 Task: Add a signature Mason Kelly containing Have a great National Clean Off Your Desk Day, Mason Kelly to email address softage.6@softage.net and add a folder Homeowners associations
Action: Mouse moved to (88, 87)
Screenshot: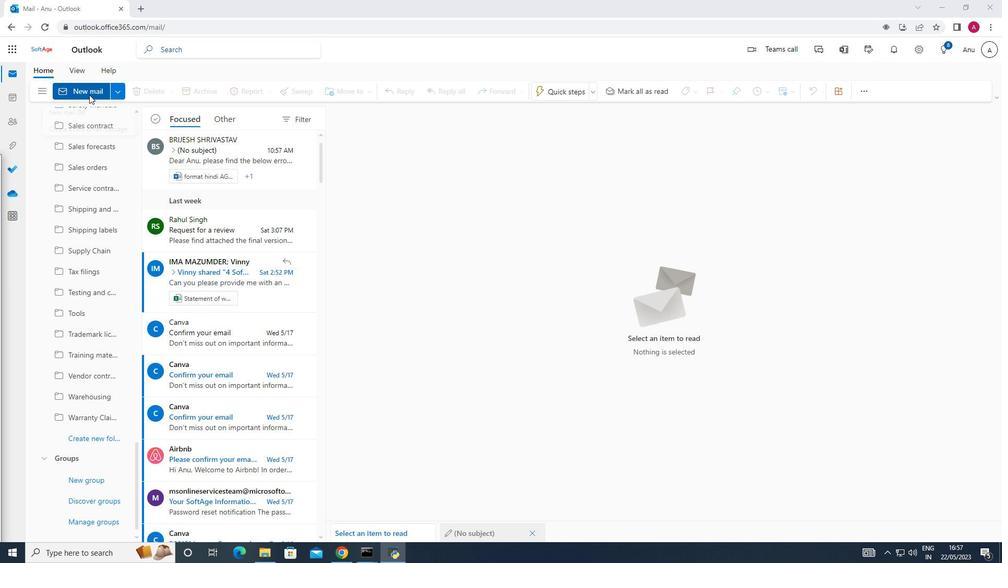 
Action: Mouse pressed left at (88, 87)
Screenshot: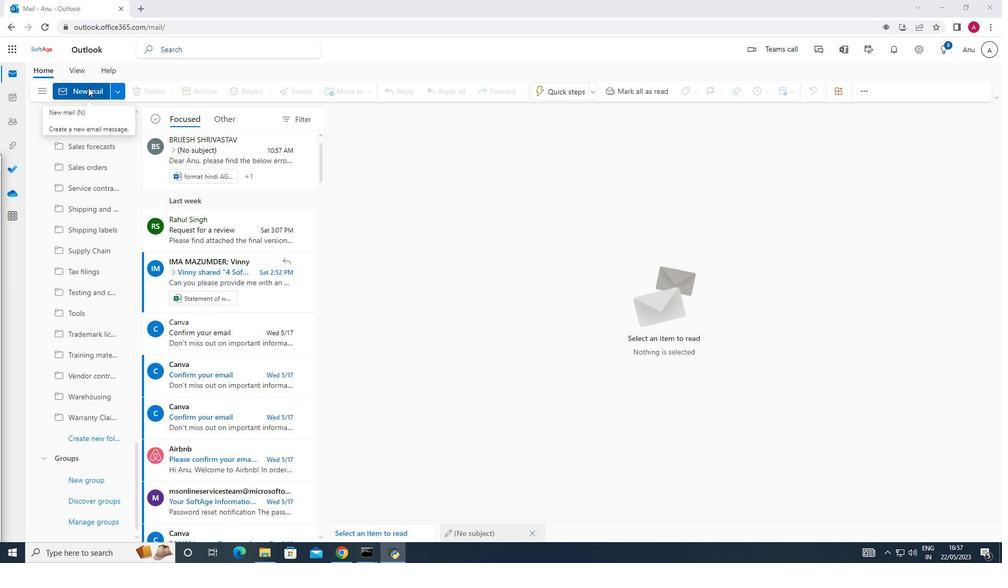 
Action: Mouse moved to (707, 93)
Screenshot: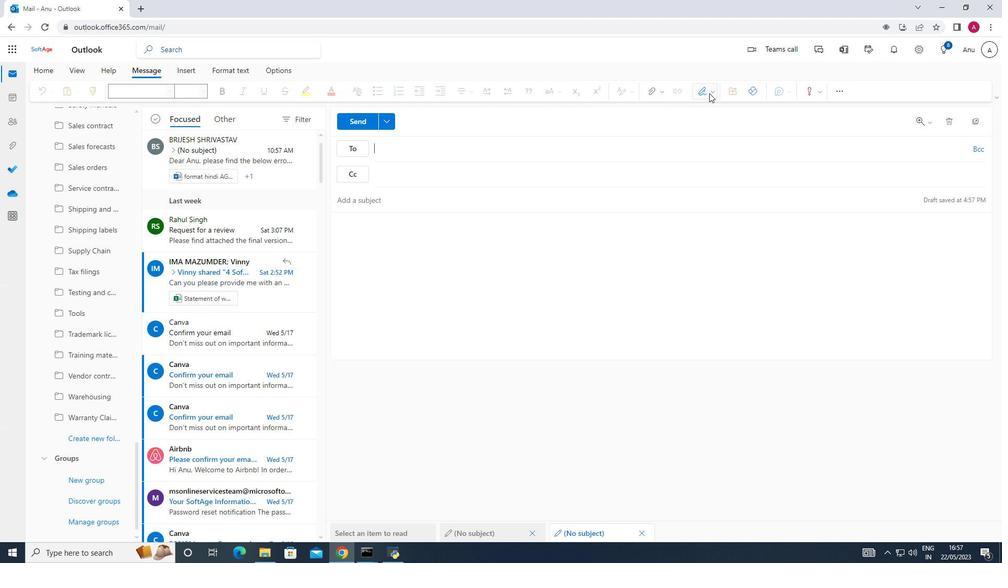 
Action: Mouse pressed left at (707, 93)
Screenshot: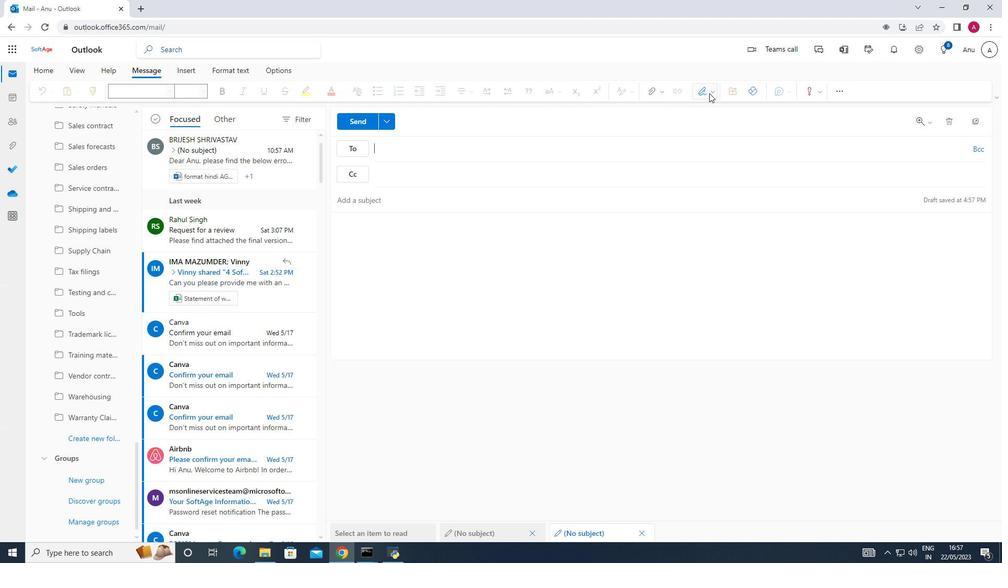 
Action: Mouse moved to (691, 135)
Screenshot: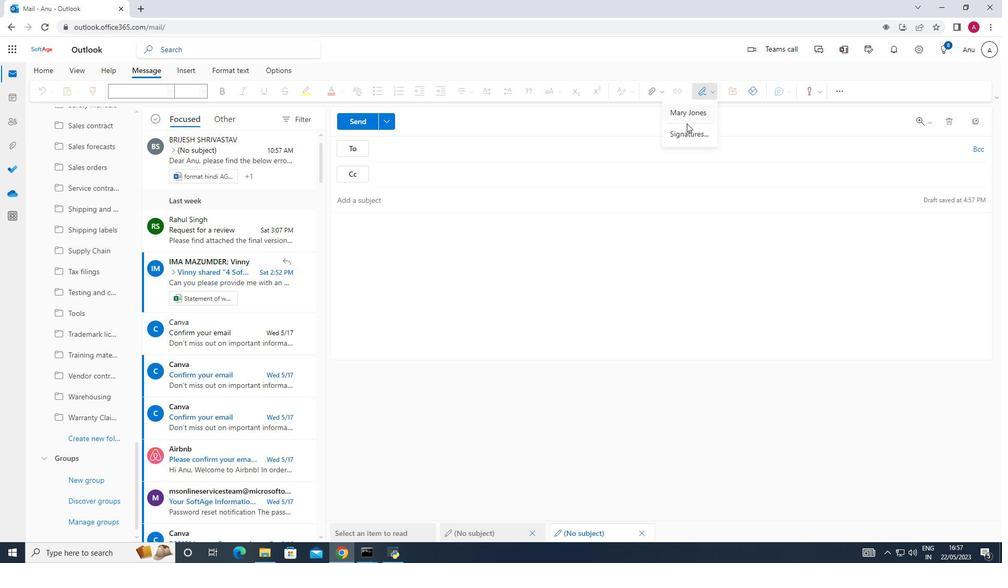 
Action: Mouse pressed left at (691, 135)
Screenshot: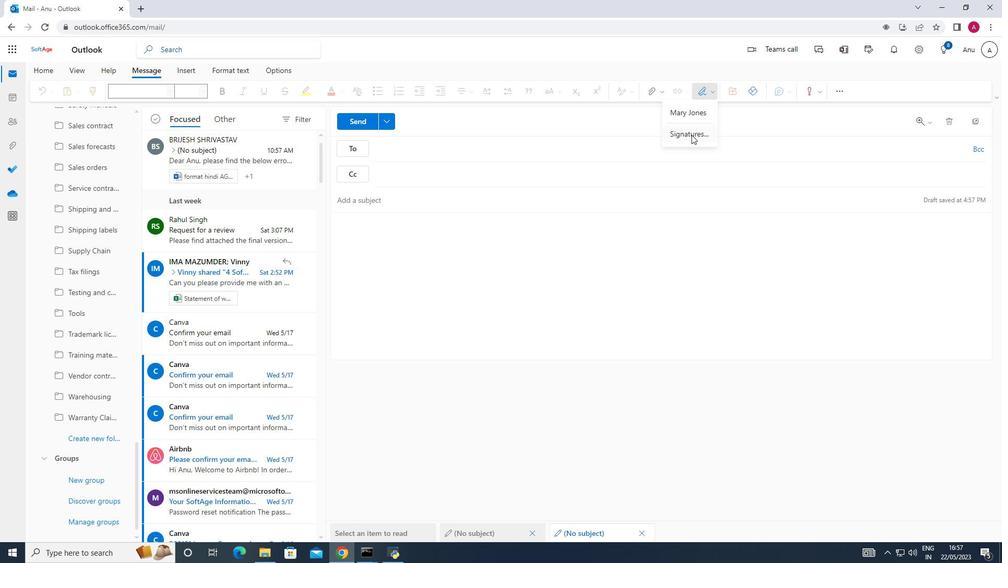 
Action: Mouse moved to (701, 171)
Screenshot: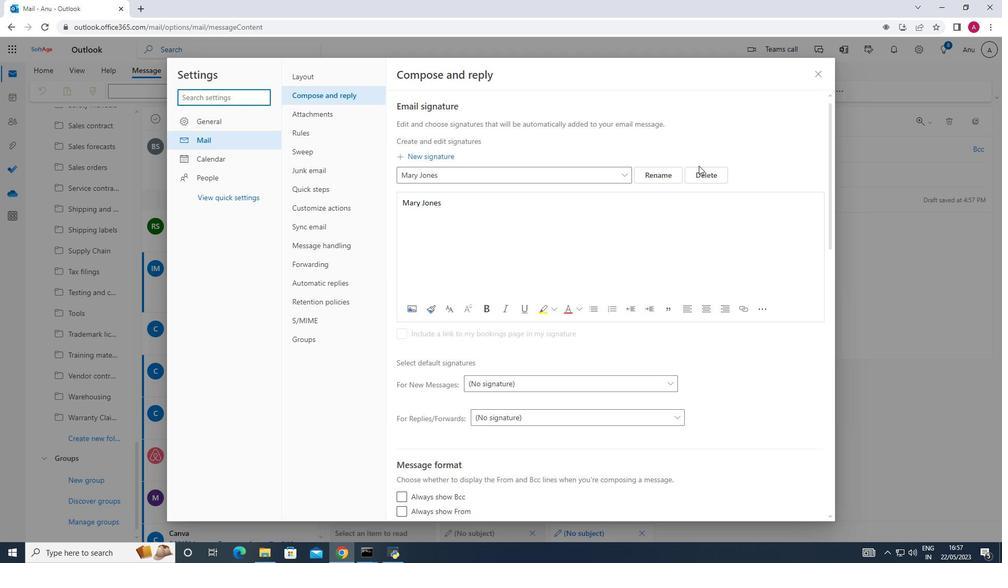 
Action: Mouse pressed left at (701, 171)
Screenshot: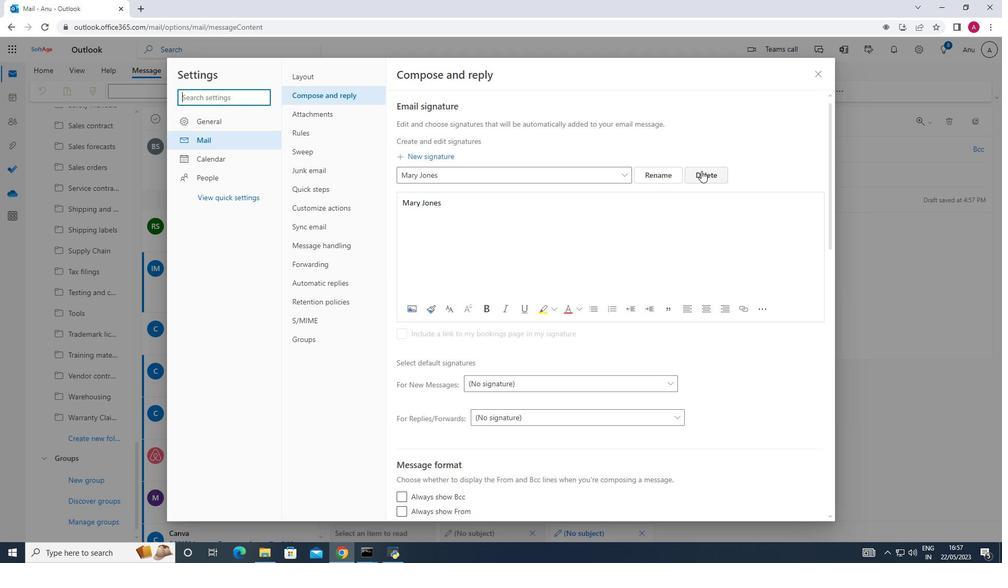 
Action: Mouse moved to (508, 166)
Screenshot: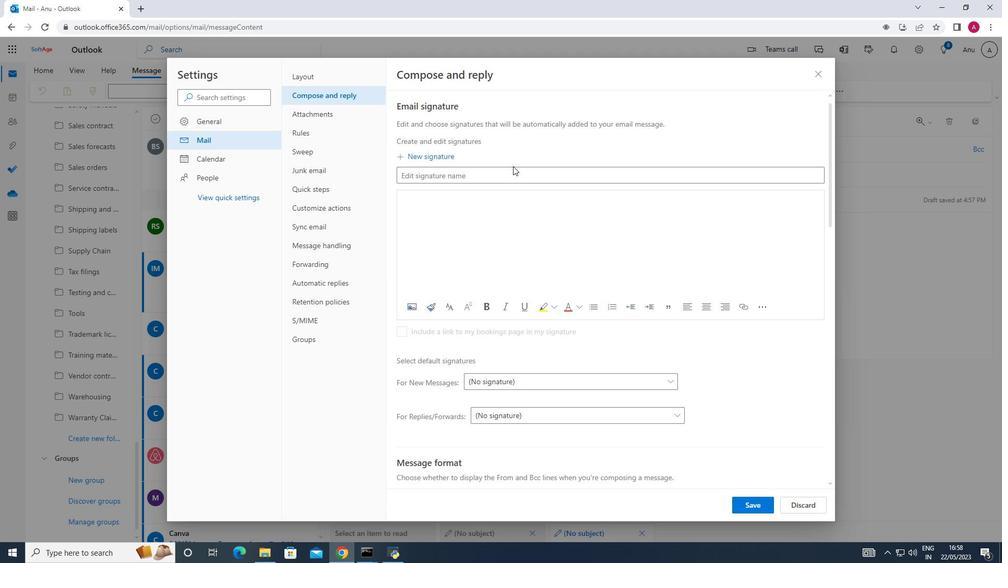 
Action: Mouse pressed left at (508, 166)
Screenshot: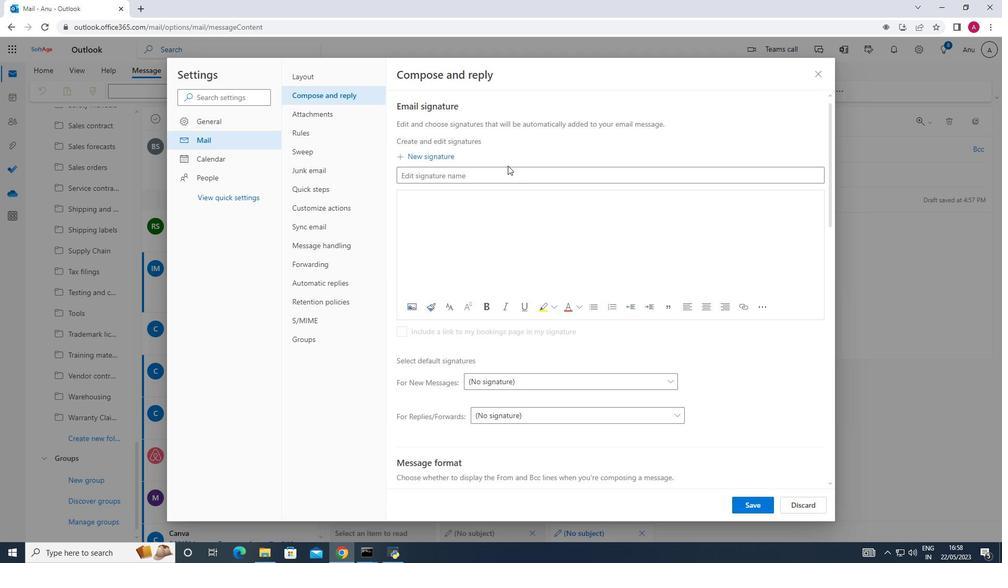 
Action: Mouse moved to (494, 173)
Screenshot: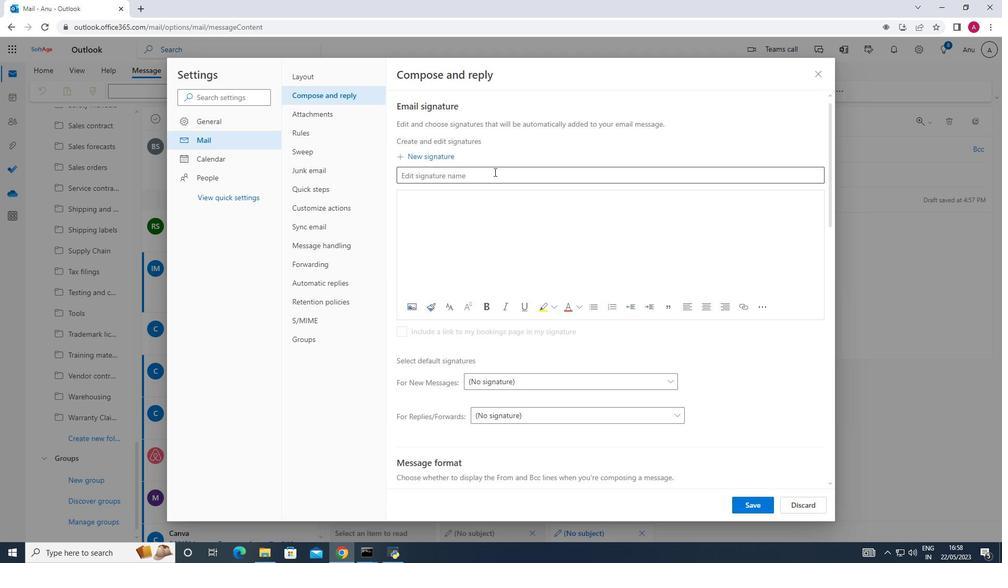 
Action: Mouse pressed left at (494, 173)
Screenshot: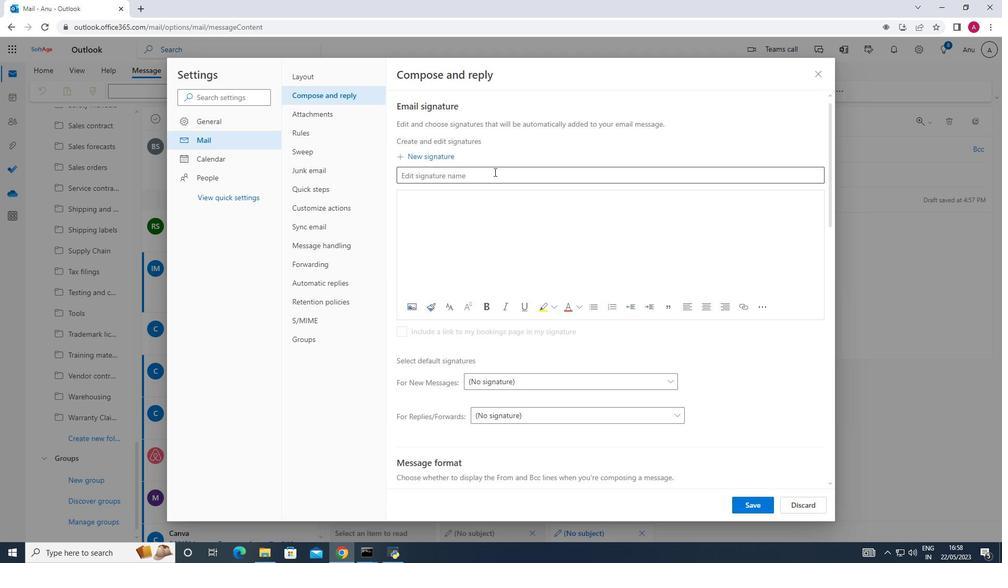 
Action: Key pressed <Key.shift_r>Mason<Key.space><Key.shift_r>Kelly
Screenshot: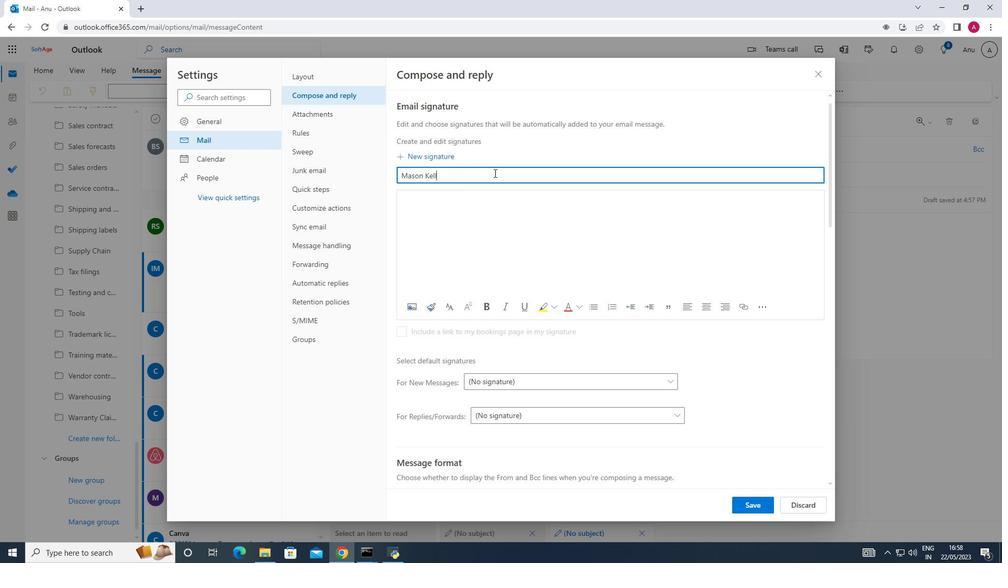
Action: Mouse moved to (449, 198)
Screenshot: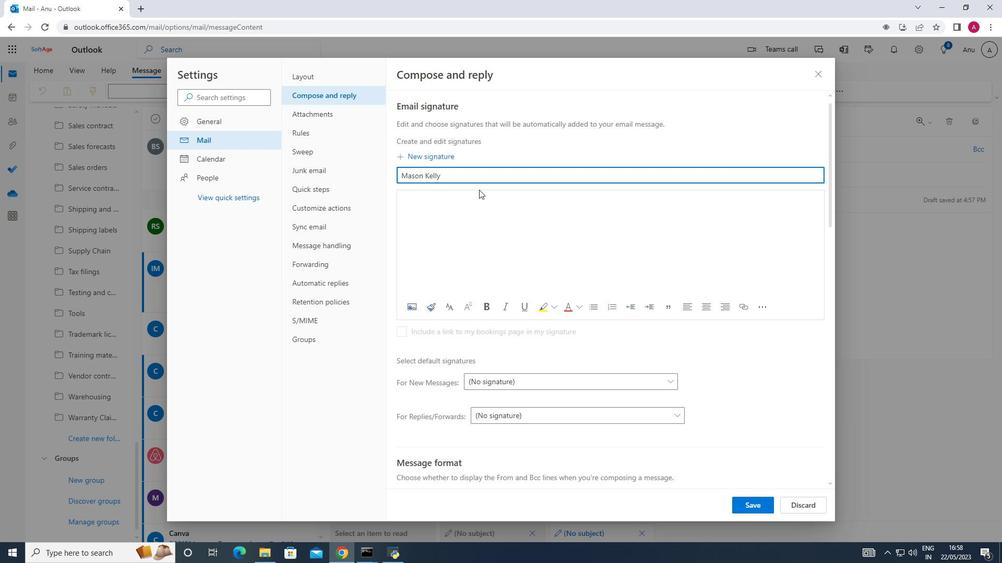 
Action: Mouse pressed left at (449, 198)
Screenshot: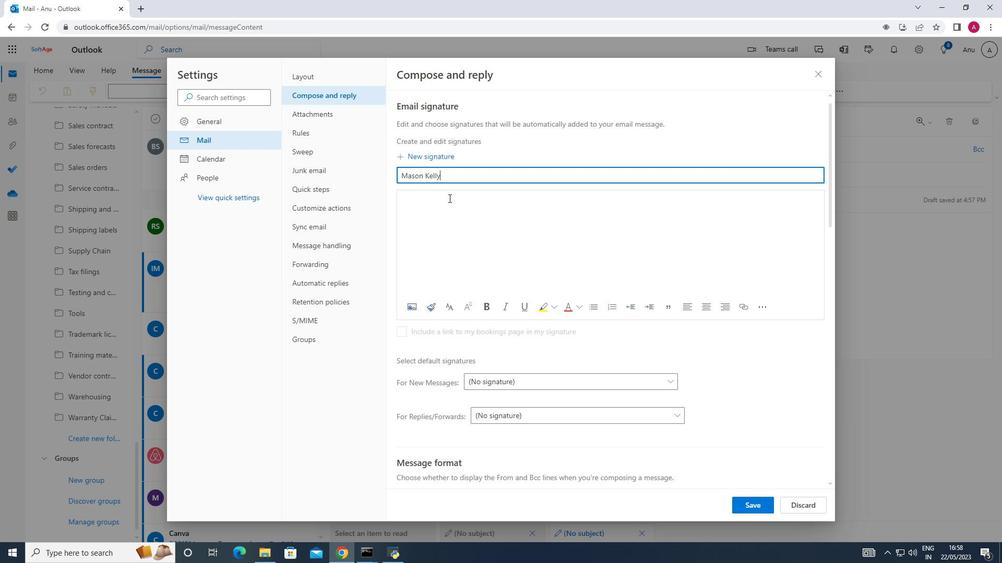 
Action: Key pressed <Key.shift_r>Mason<Key.space><Key.shift_r>Kelly
Screenshot: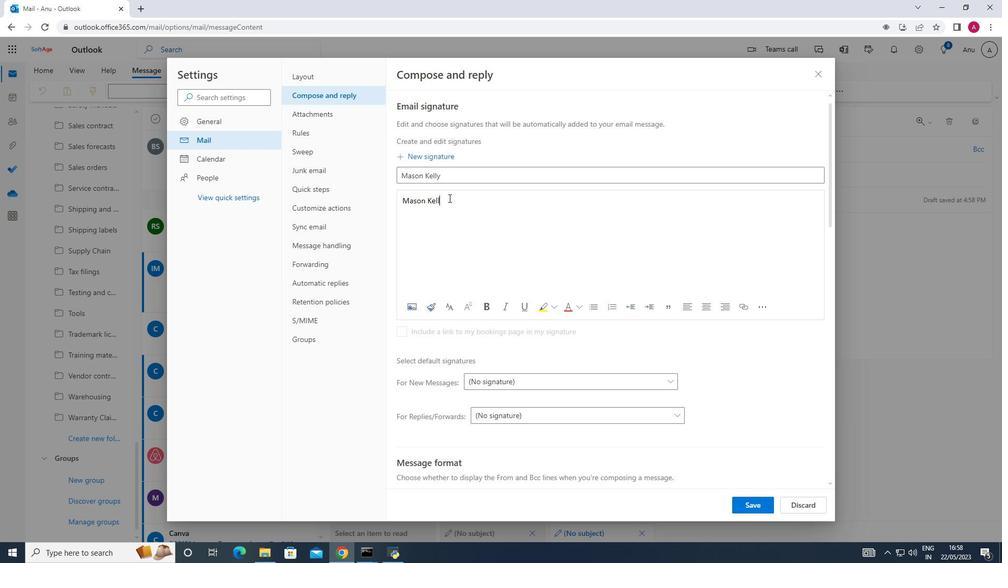 
Action: Mouse moved to (747, 501)
Screenshot: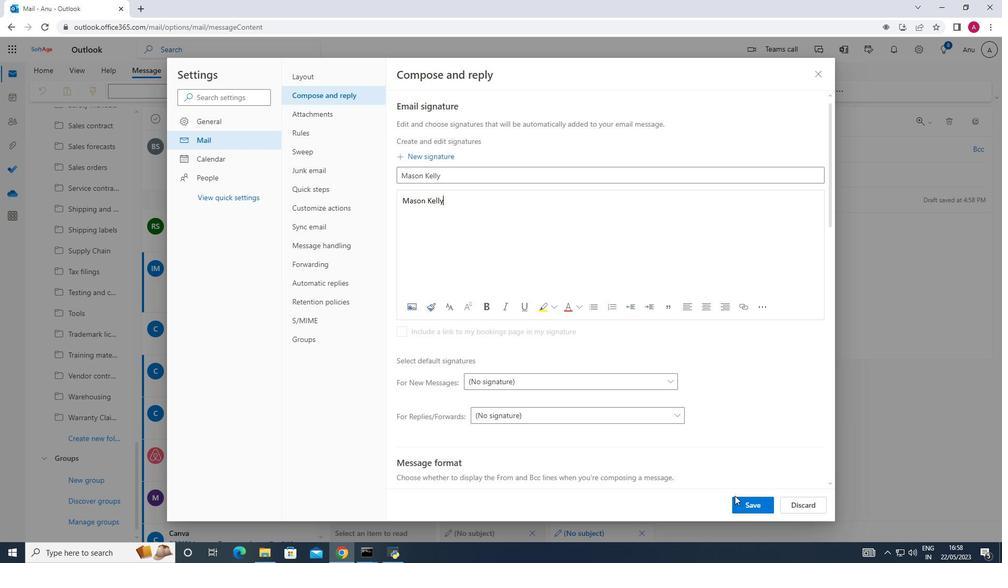 
Action: Mouse pressed left at (747, 501)
Screenshot: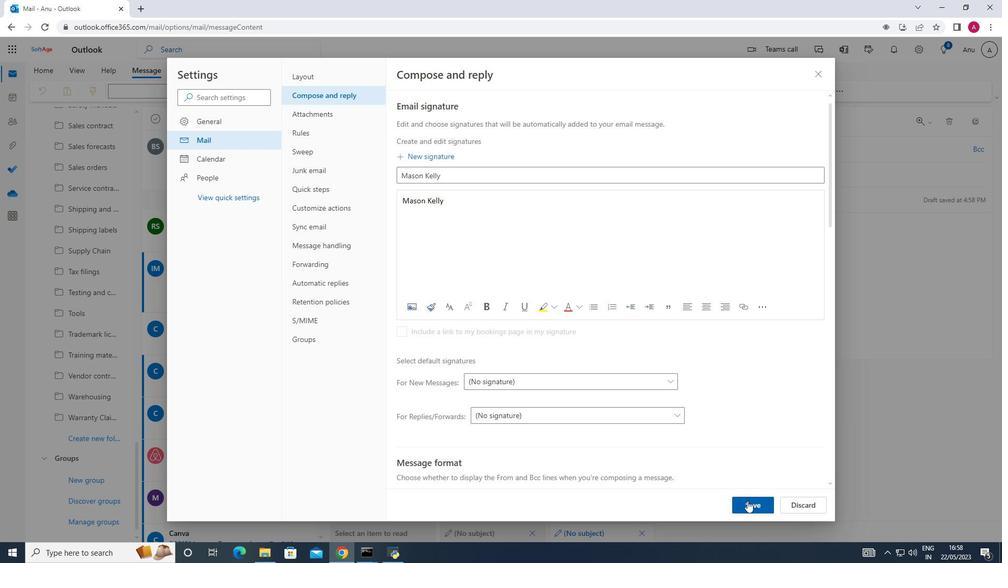 
Action: Mouse moved to (817, 74)
Screenshot: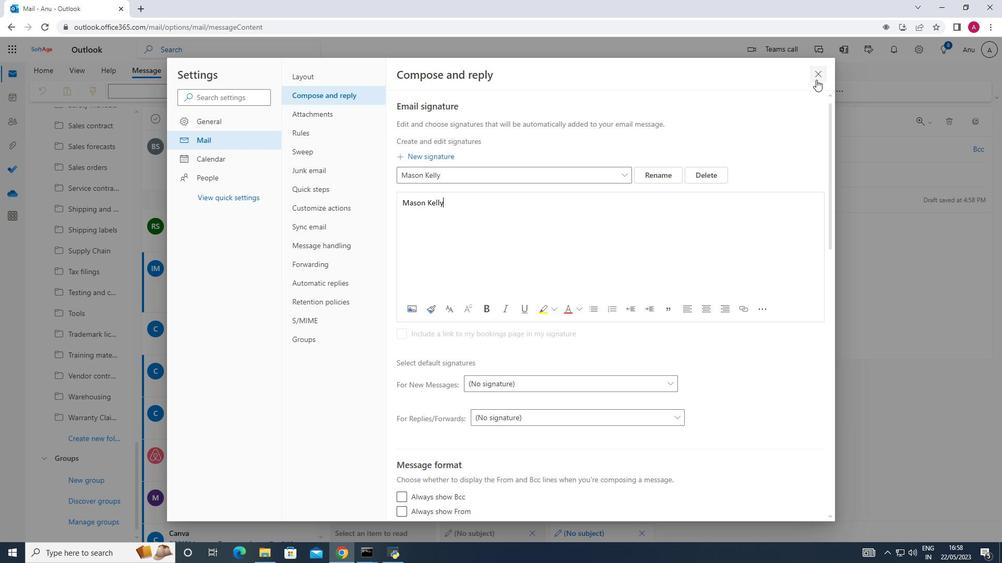 
Action: Mouse pressed left at (817, 74)
Screenshot: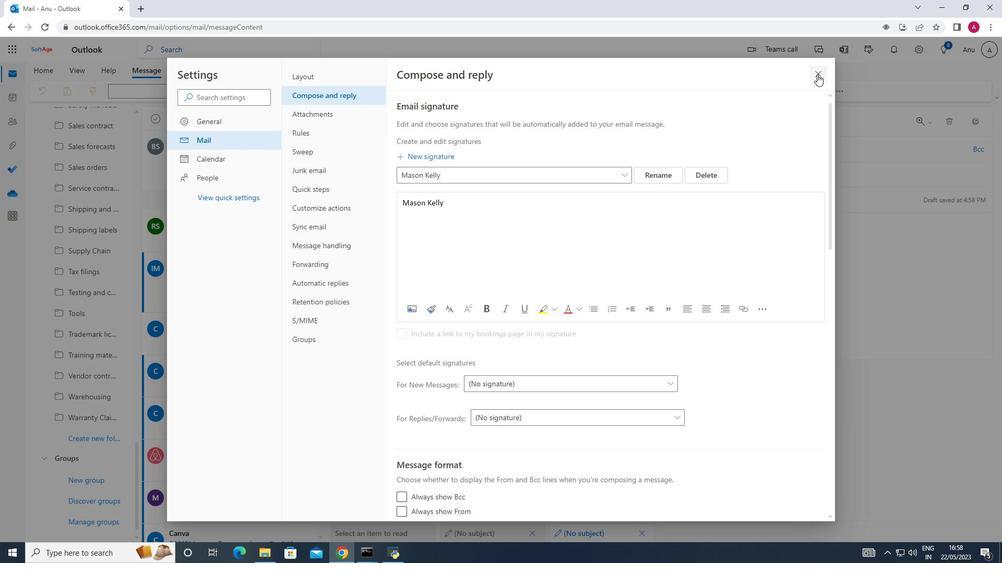 
Action: Mouse moved to (712, 87)
Screenshot: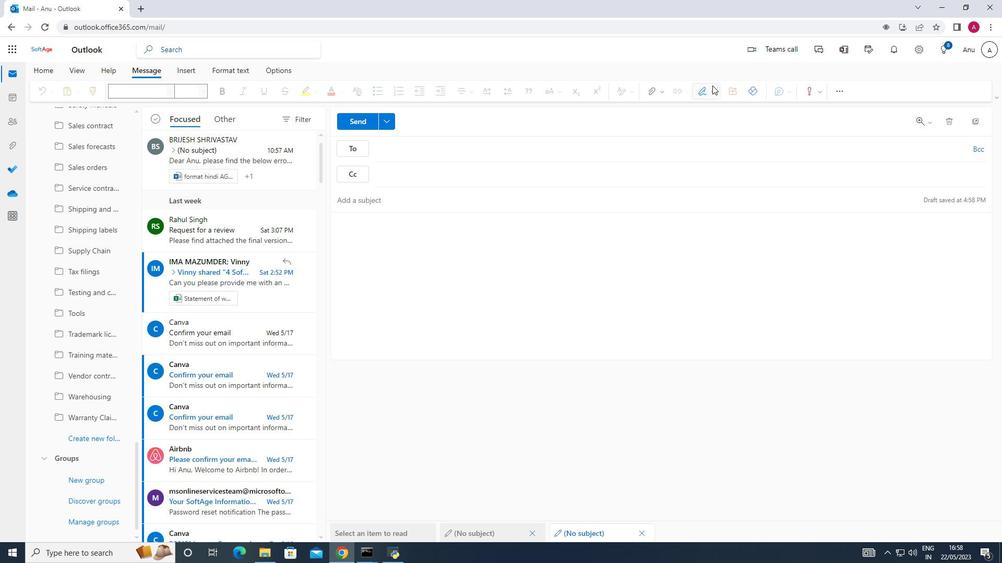 
Action: Mouse pressed left at (712, 87)
Screenshot: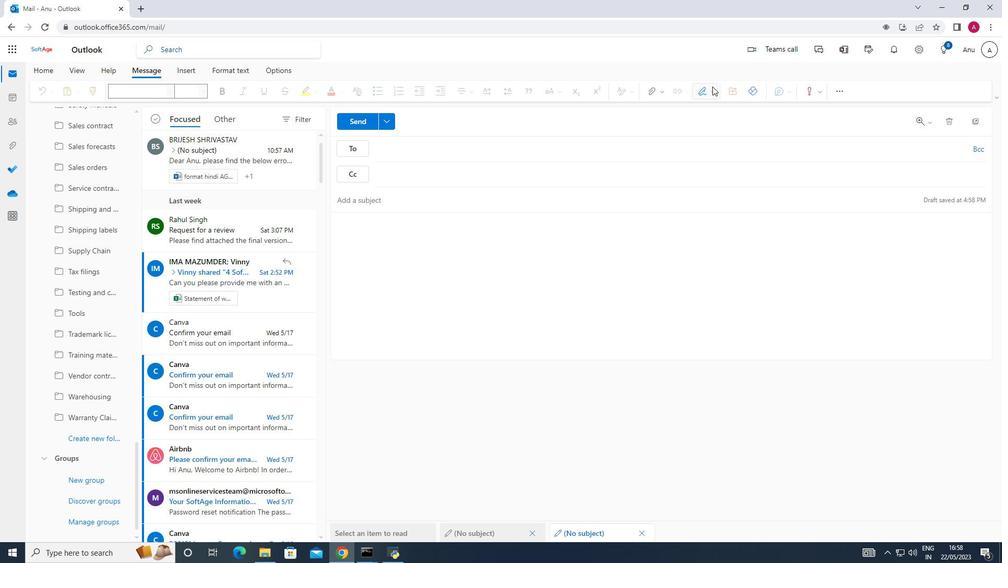 
Action: Mouse moved to (696, 113)
Screenshot: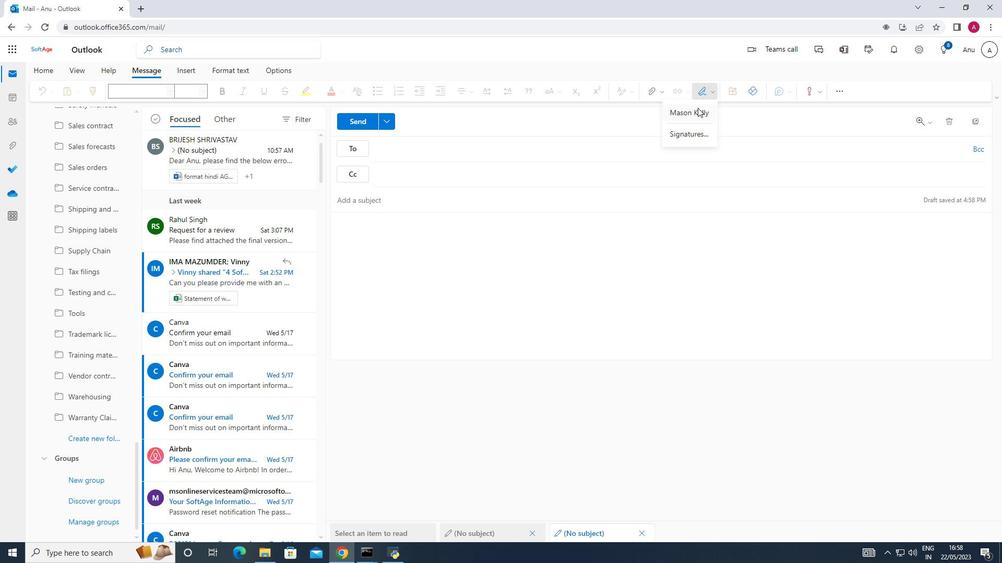 
Action: Mouse pressed left at (696, 113)
Screenshot: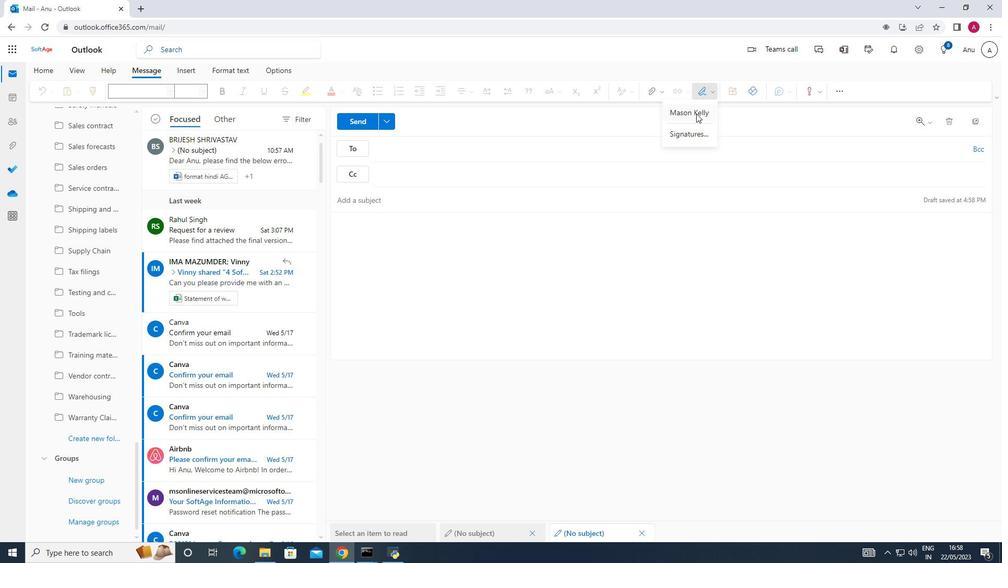 
Action: Mouse moved to (690, 120)
Screenshot: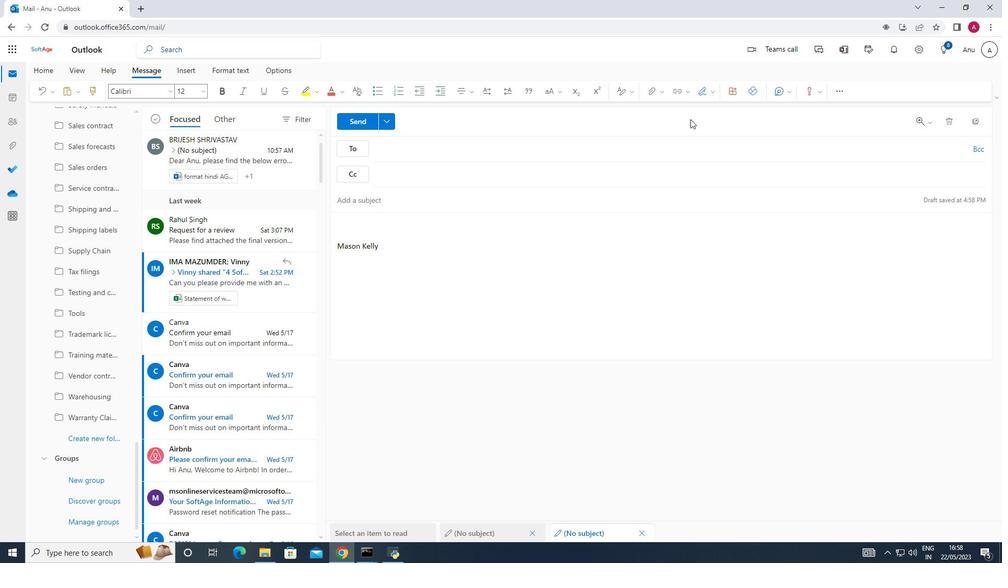 
Action: Key pressed <Key.shift><Key.shift><Key.shift>Have<Key.space>a<Key.space>great<Key.space><Key.shift>National<Key.space><Key.shift>Clean<Key.space>off<Key.space>your<Key.space>desk<Key.space><Key.shift><Key.shift><Key.shift><Key.shift><Key.shift><Key.shift><Key.shift><Key.shift><Key.shift><Key.shift><Key.shift><Key.shift><Key.shift><Key.shift><Key.shift><Key.shift><Key.shift><Key.shift><Key.shift><Key.shift><Key.shift><Key.shift><Key.shift><Key.shift><Key.shift><Key.shift><Key.shift><Key.shift><Key.shift><Key.shift><Key.shift><Key.shift><Key.shift><Key.shift><Key.shift><Key.shift><Key.shift><Key.shift><Key.shift>Day.
Screenshot: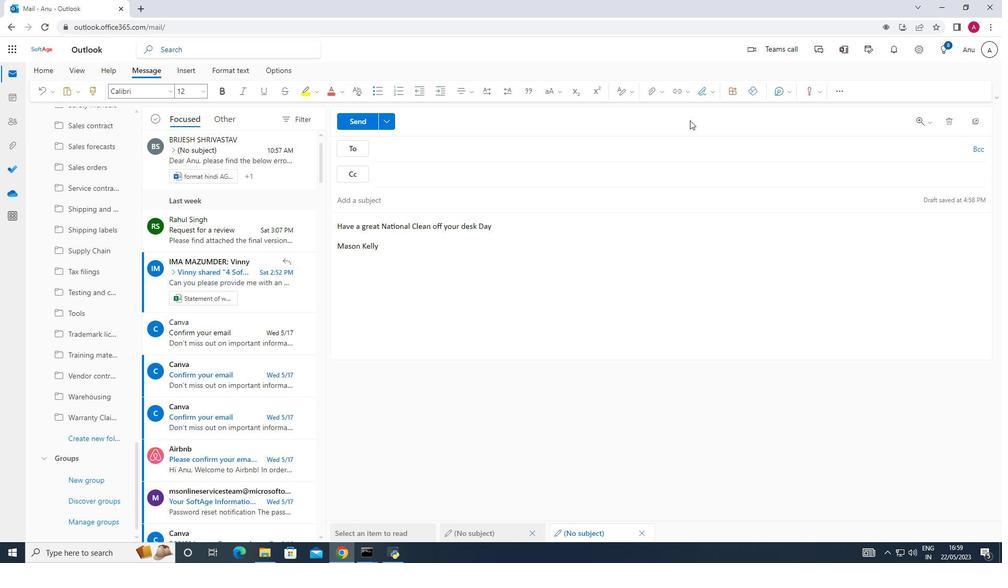
Action: Mouse moved to (392, 148)
Screenshot: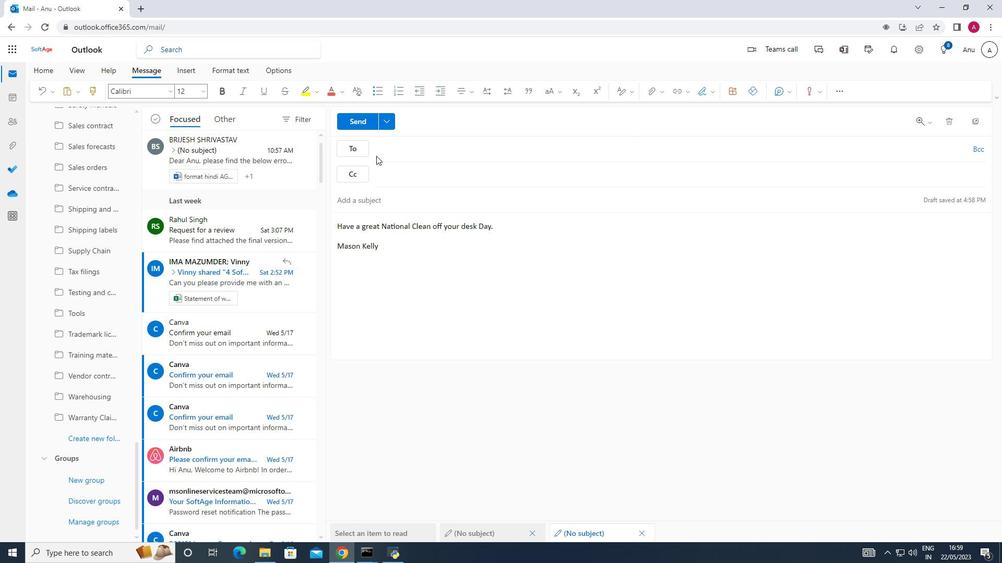 
Action: Mouse pressed left at (392, 148)
Screenshot: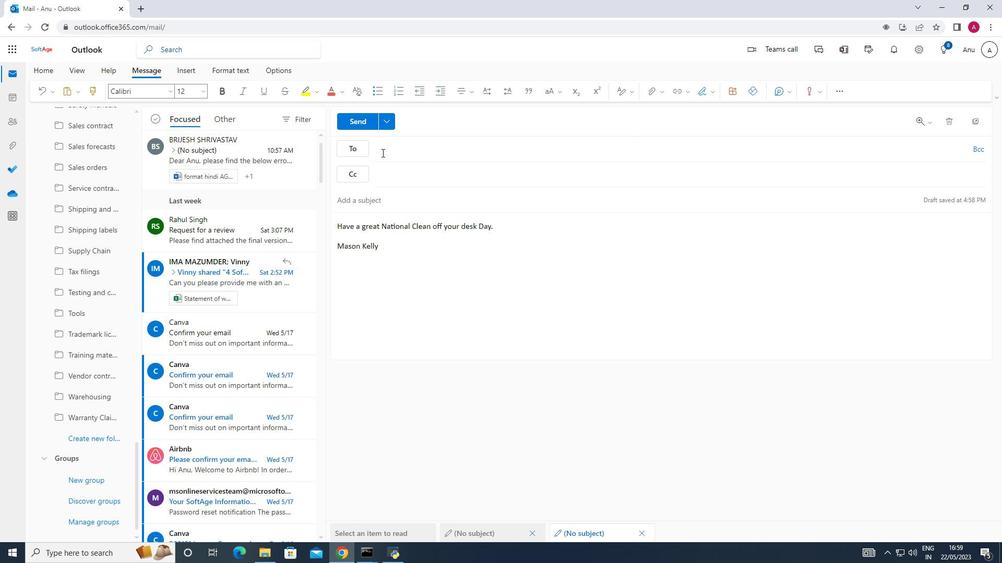 
Action: Key pressed softage.6<Key.shift><Key.shift><Key.shift><Key.shift><Key.shift><Key.shift><Key.shift><Key.shift><Key.shift>@softage.net
Screenshot: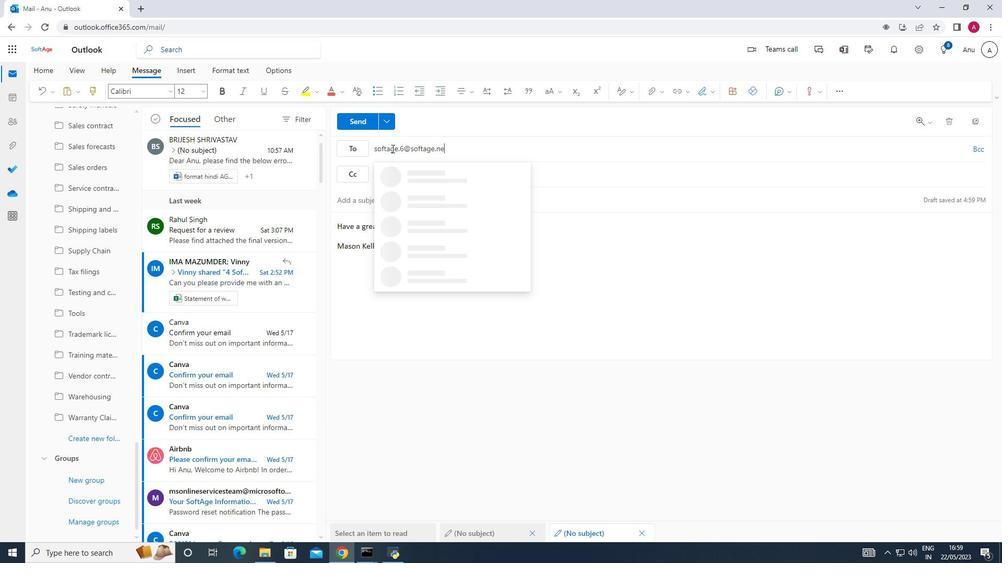 
Action: Mouse moved to (414, 171)
Screenshot: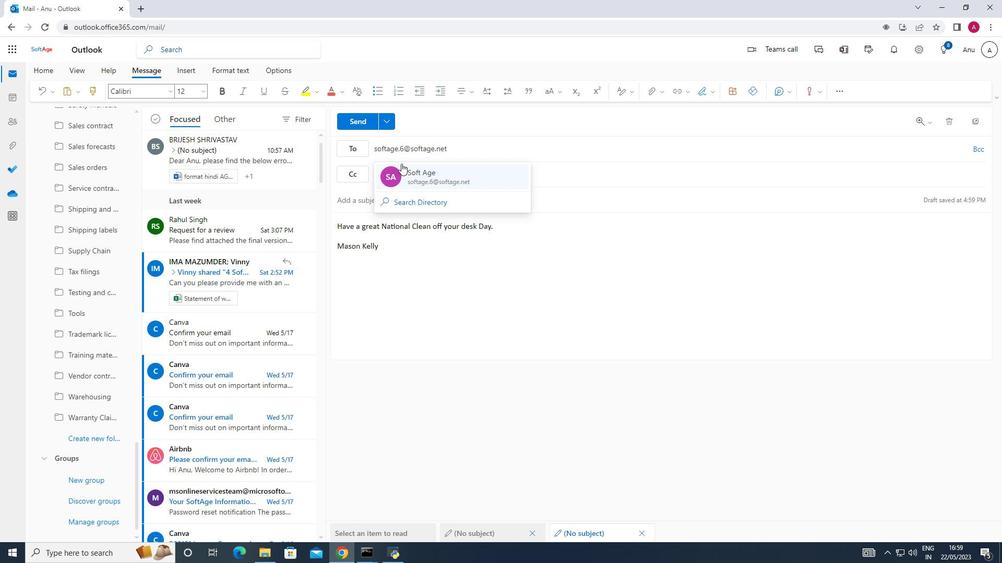 
Action: Mouse pressed left at (414, 171)
Screenshot: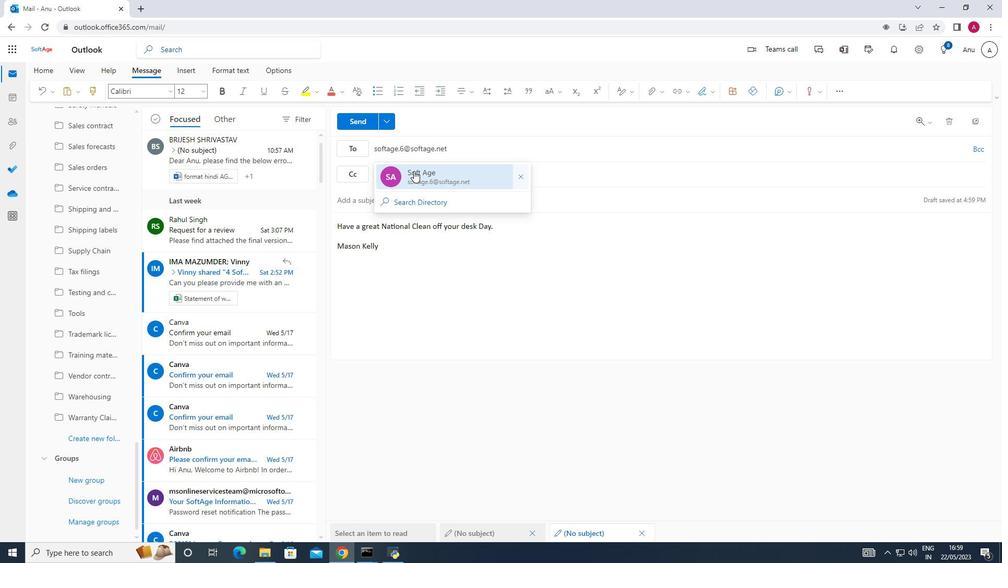 
Action: Mouse moved to (88, 429)
Screenshot: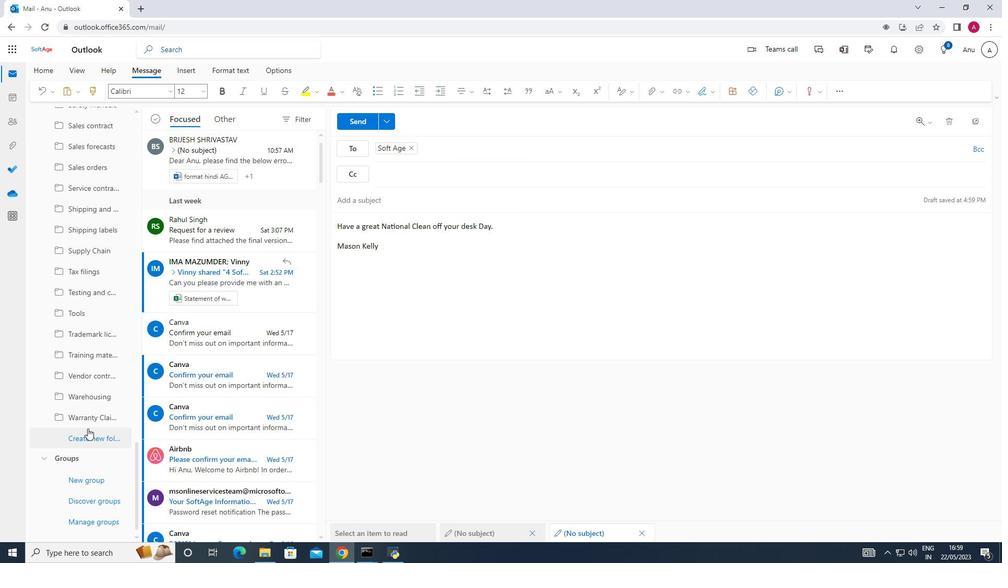 
Action: Mouse pressed left at (88, 429)
Screenshot: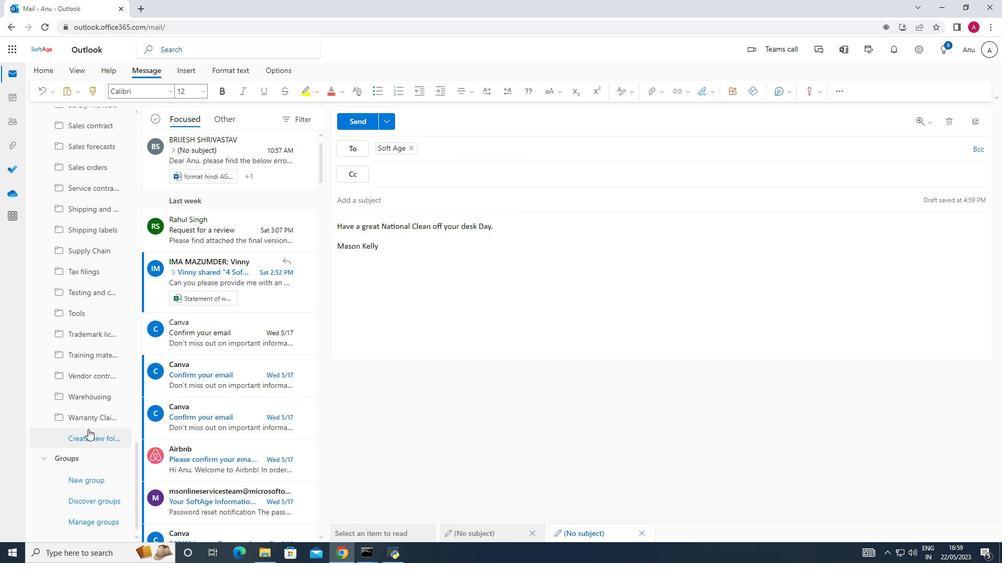 
Action: Mouse moved to (83, 434)
Screenshot: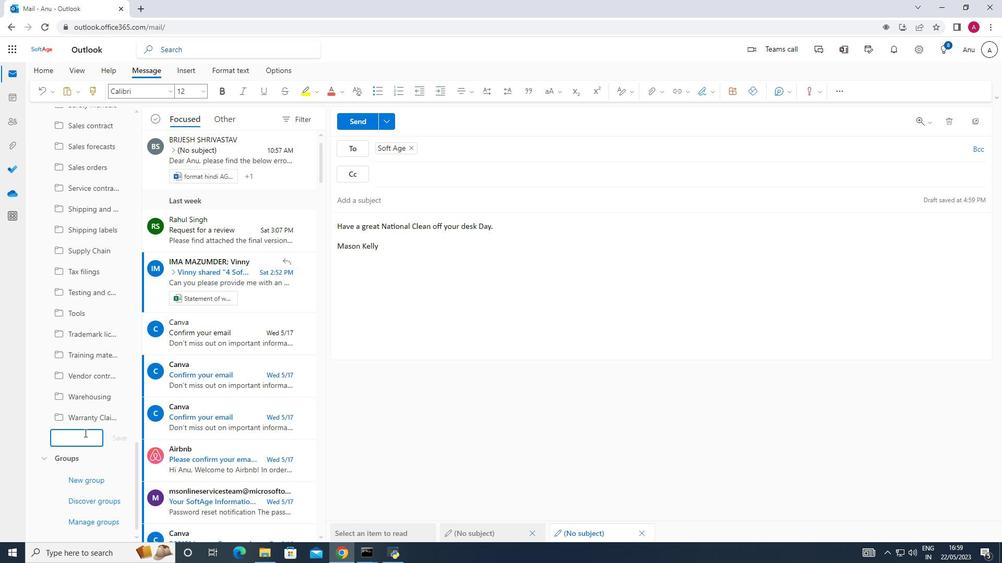 
Action: Mouse pressed left at (83, 434)
Screenshot: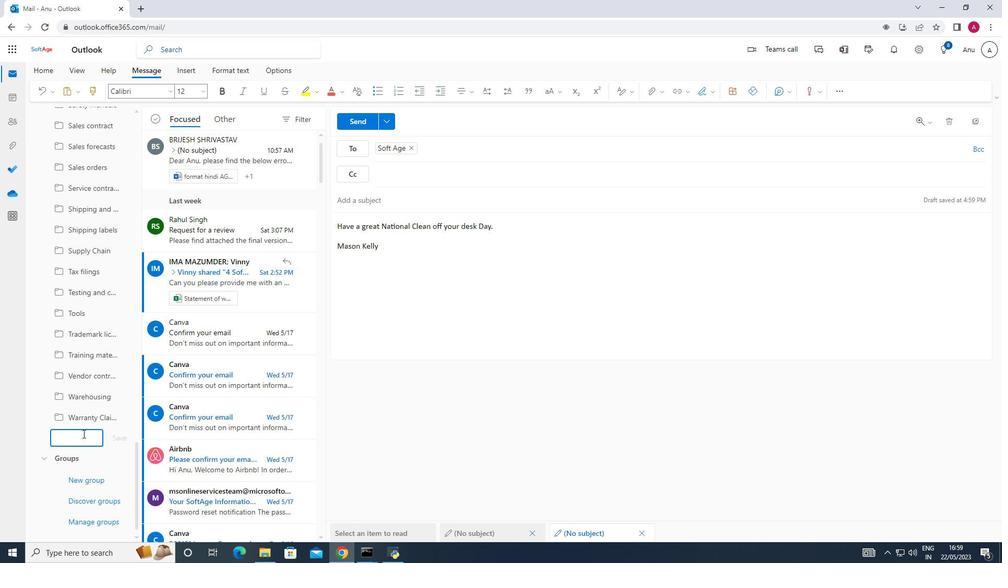 
Action: Key pressed <Key.shift><Key.shift><Key.shift><Key.shift><Key.shift><Key.shift><Key.shift><Key.shift><Key.shift><Key.shift><Key.shift><Key.shift><Key.shift><Key.shift><Key.shift><Key.shift><Key.shift><Key.shift><Key.shift><Key.shift><Key.shift><Key.shift><Key.shift><Key.shift>Homeowners<Key.space>associations
Screenshot: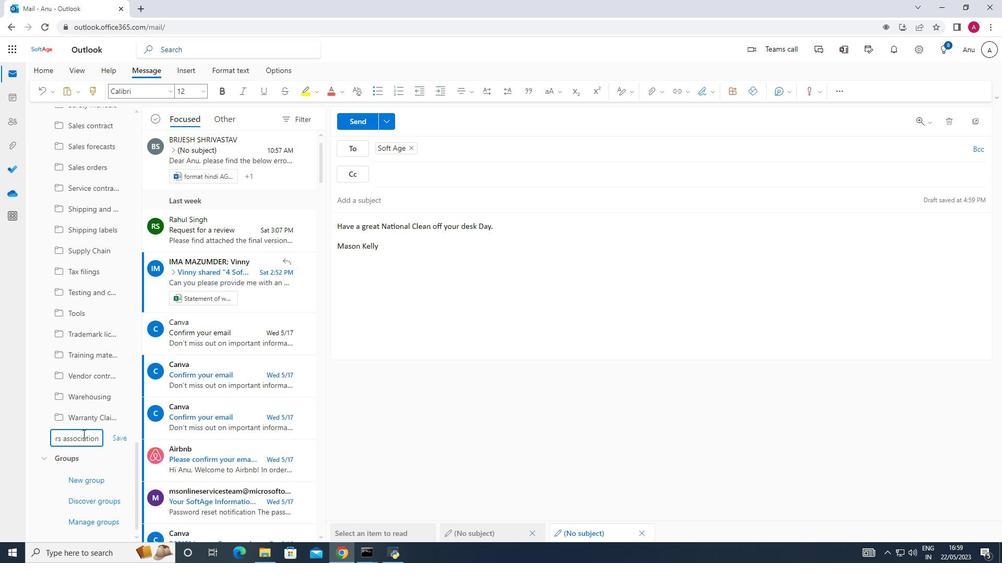 
Action: Mouse moved to (120, 437)
Screenshot: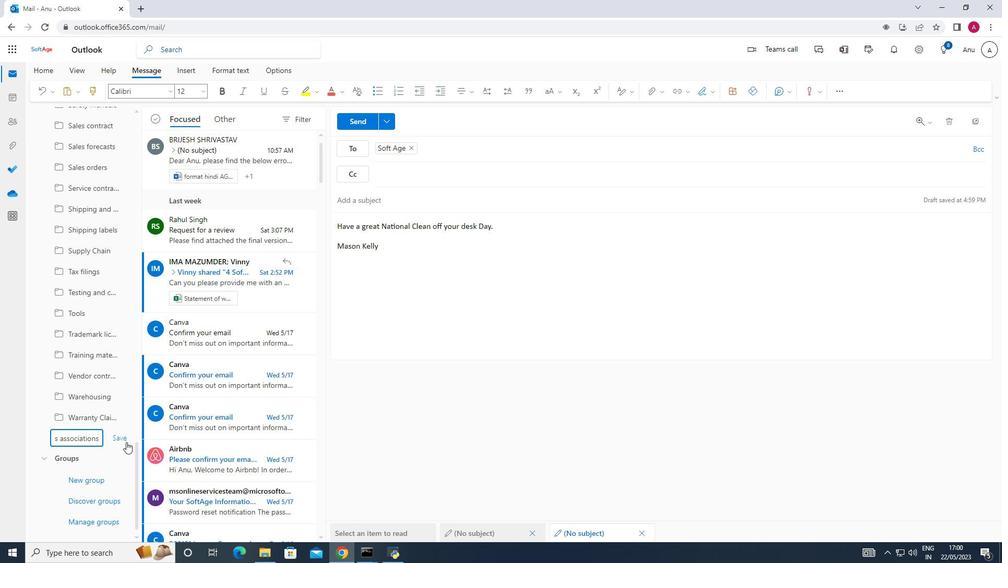 
Action: Mouse pressed left at (120, 437)
Screenshot: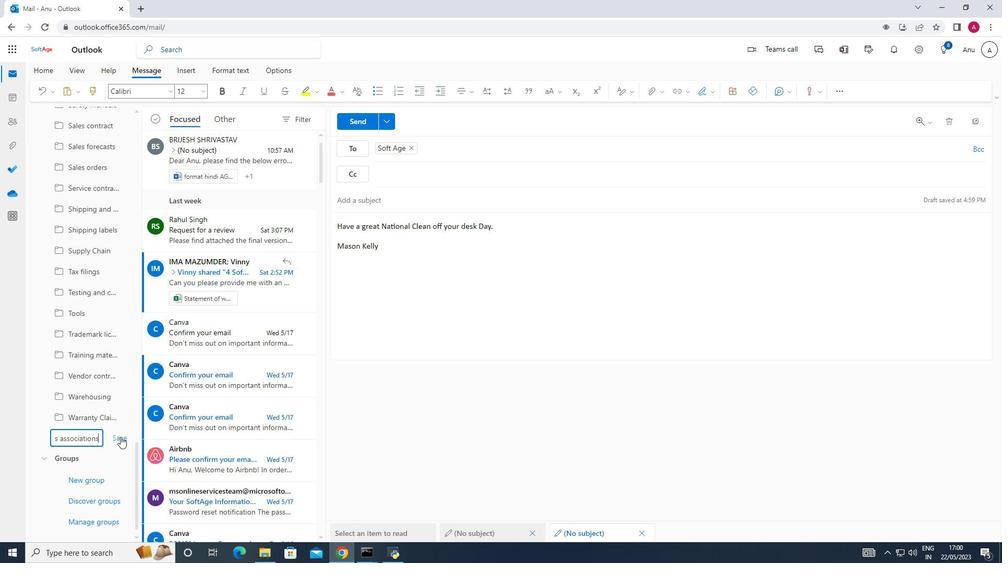 
Action: Mouse moved to (375, 355)
Screenshot: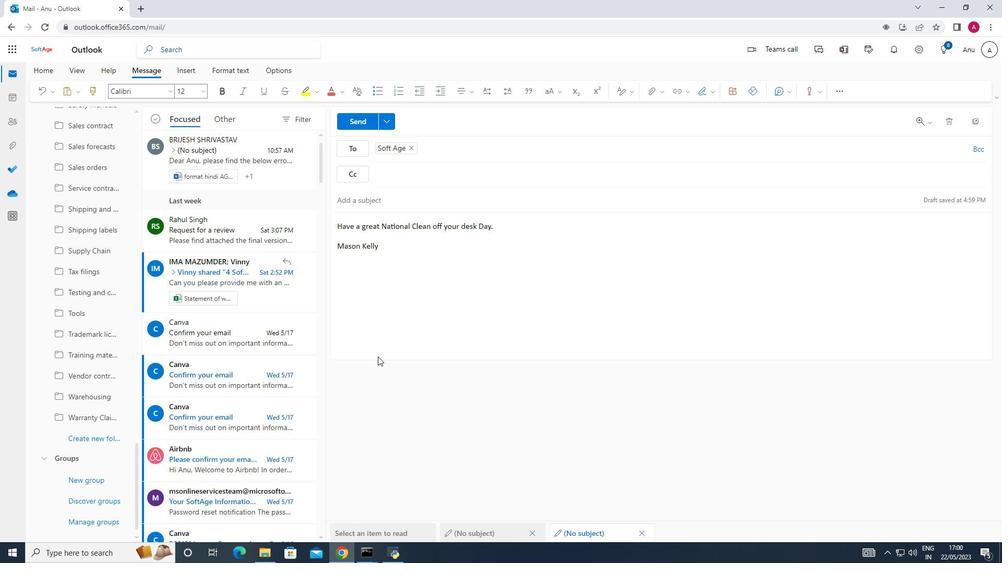
Action: Mouse scrolled (375, 355) with delta (0, 0)
Screenshot: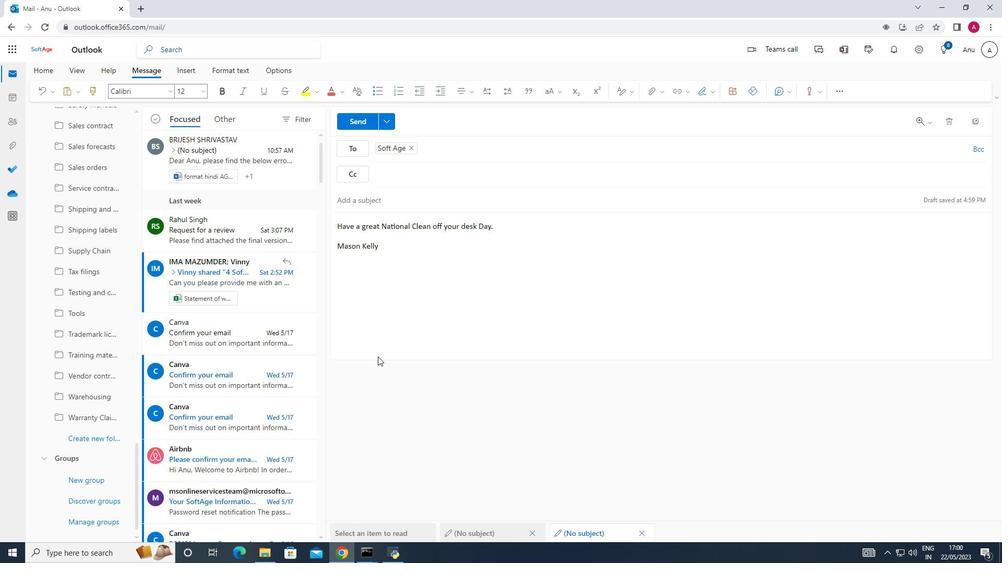 
Action: Mouse moved to (367, 124)
Screenshot: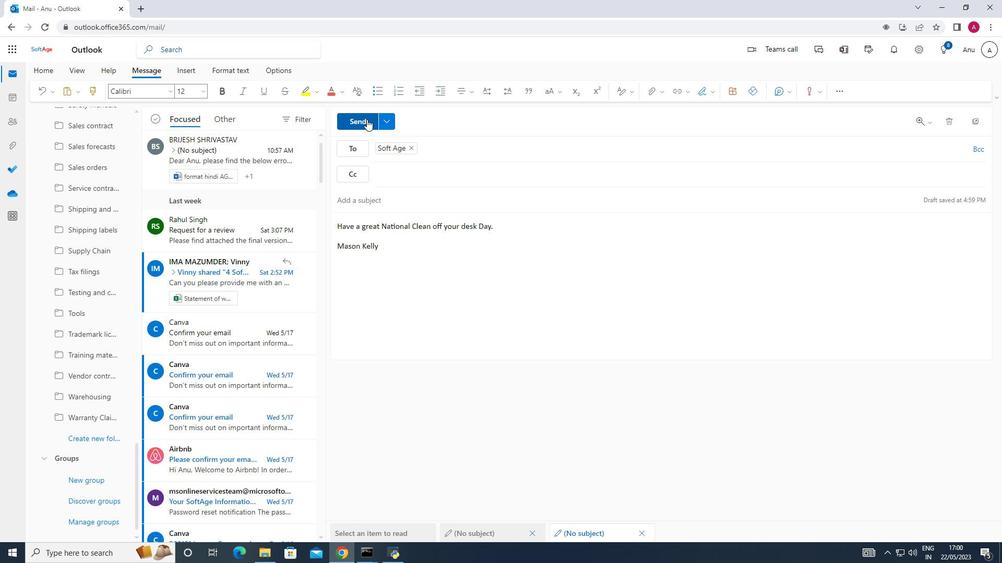 
Action: Mouse pressed left at (367, 124)
Screenshot: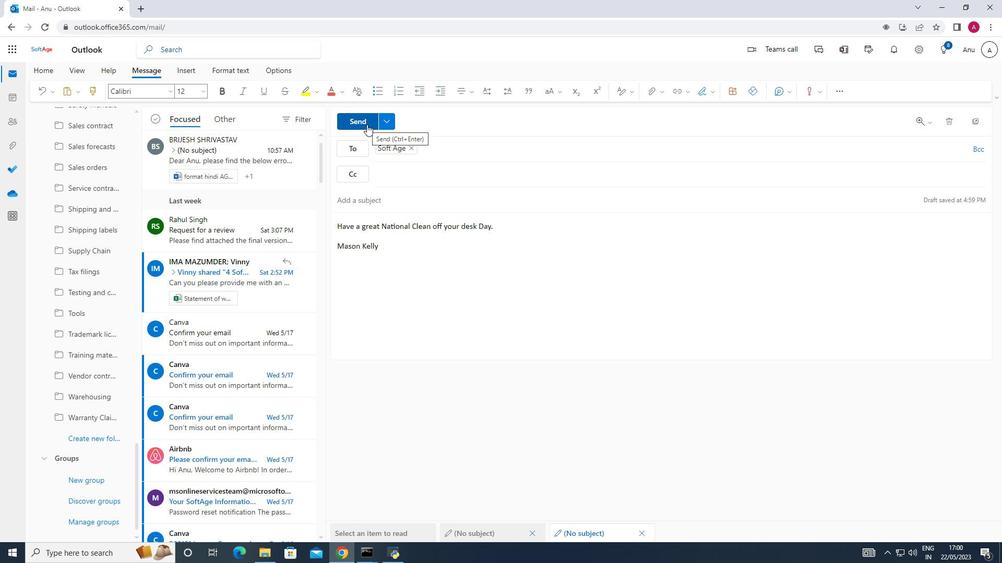 
Action: Mouse moved to (497, 274)
Screenshot: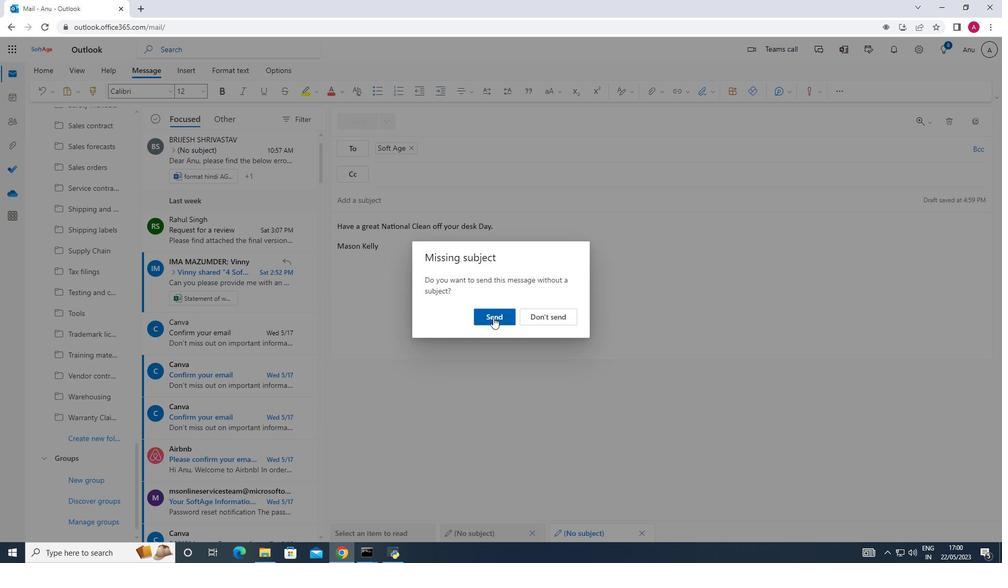 
Action: Mouse pressed left at (497, 274)
Screenshot: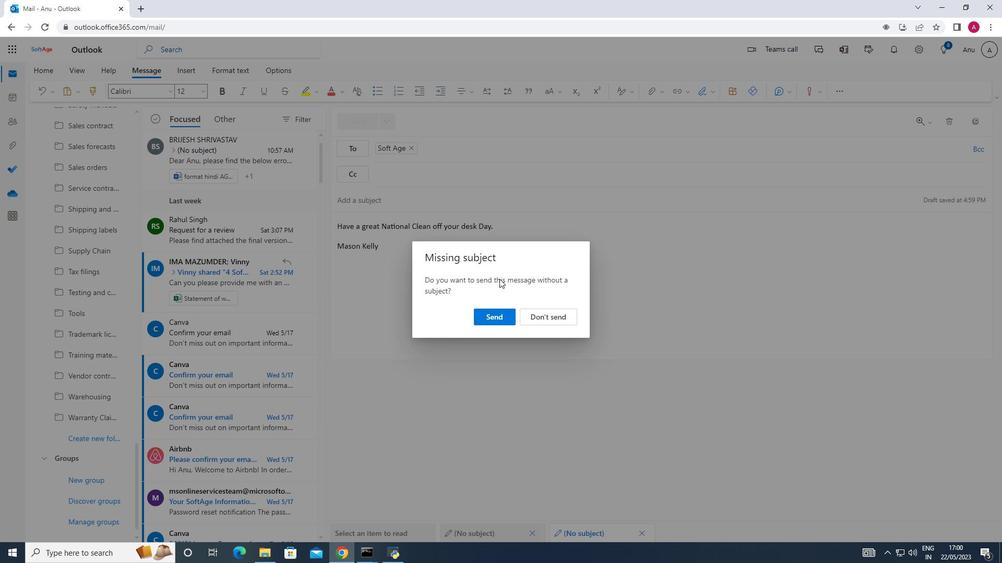 
Action: Mouse moved to (499, 313)
Screenshot: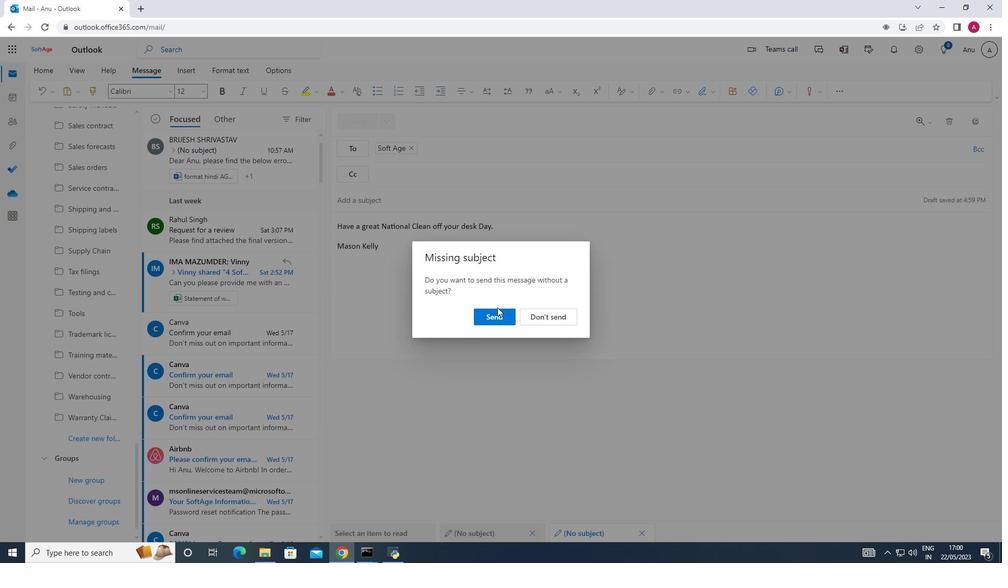 
Action: Mouse pressed left at (499, 313)
Screenshot: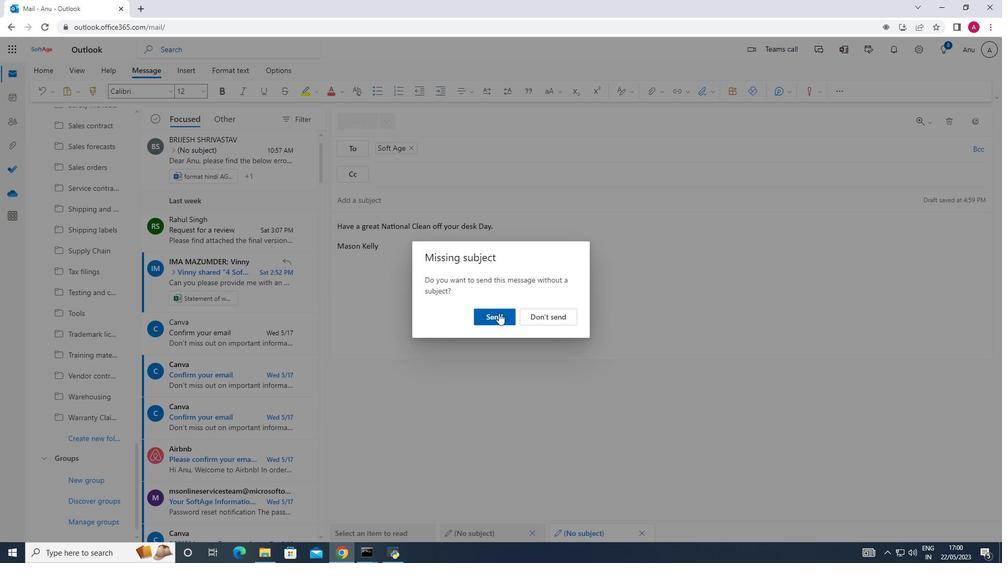 
Action: Mouse moved to (237, 369)
Screenshot: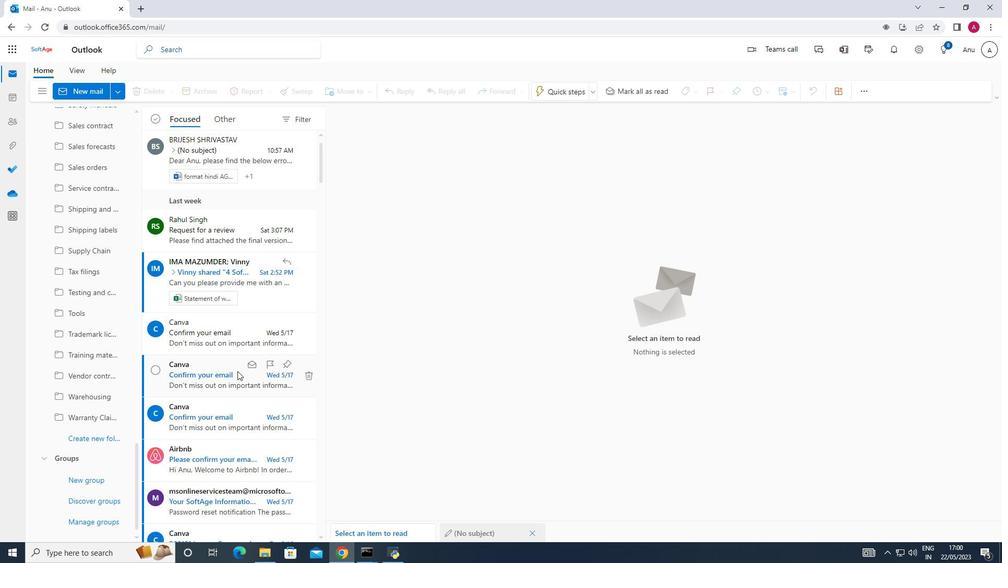 
Action: Mouse scrolled (237, 370) with delta (0, 0)
Screenshot: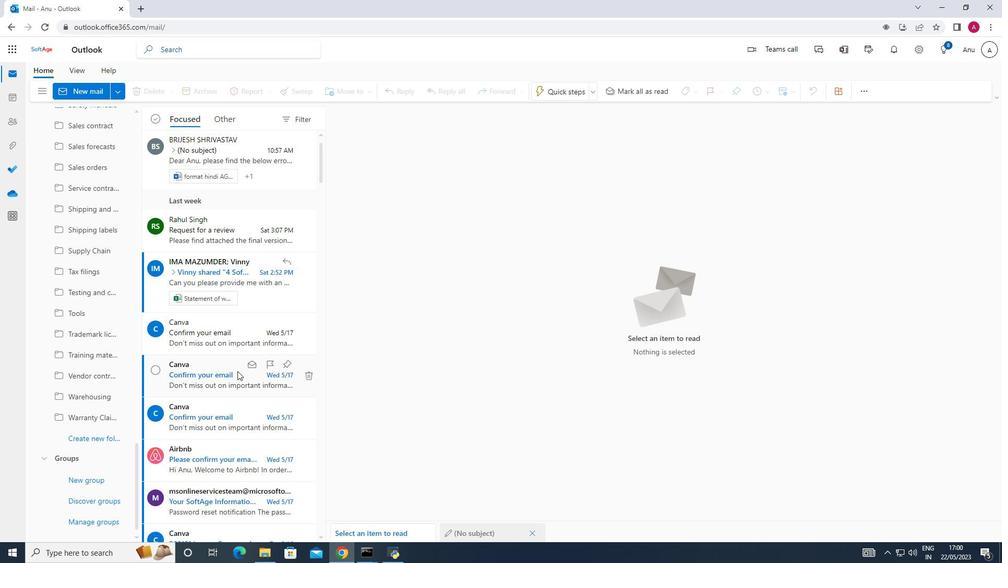 
Action: Mouse scrolled (237, 370) with delta (0, 0)
Screenshot: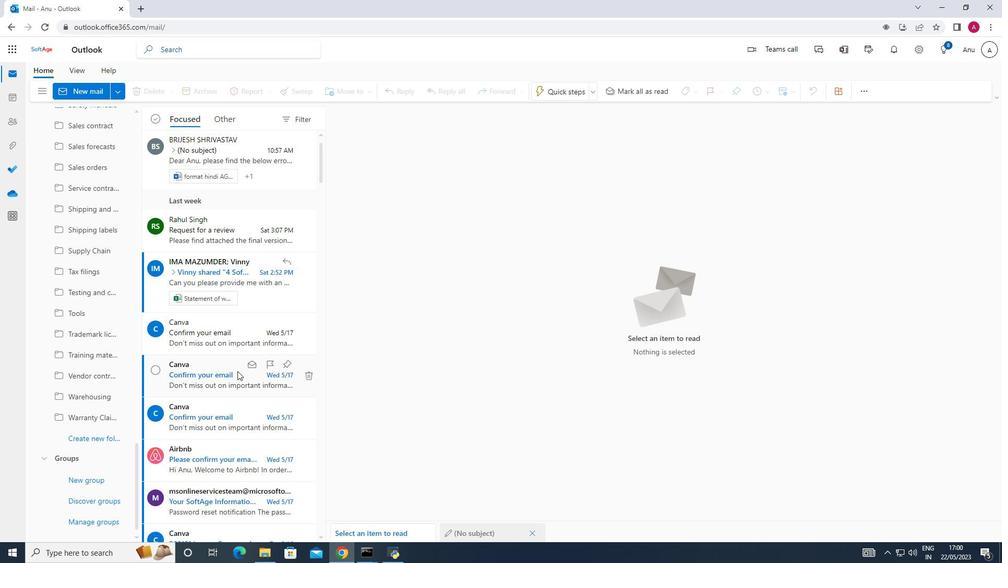 
Action: Mouse scrolled (237, 370) with delta (0, 0)
Screenshot: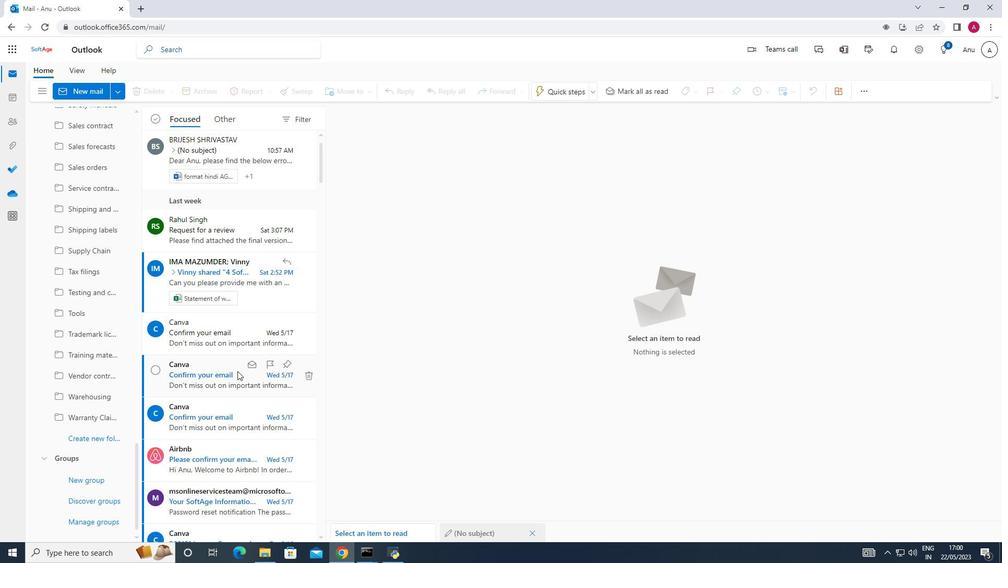 
